 Task: Add The Ryl Co Green Tea to the cart.
Action: Mouse pressed left at (18, 120)
Screenshot: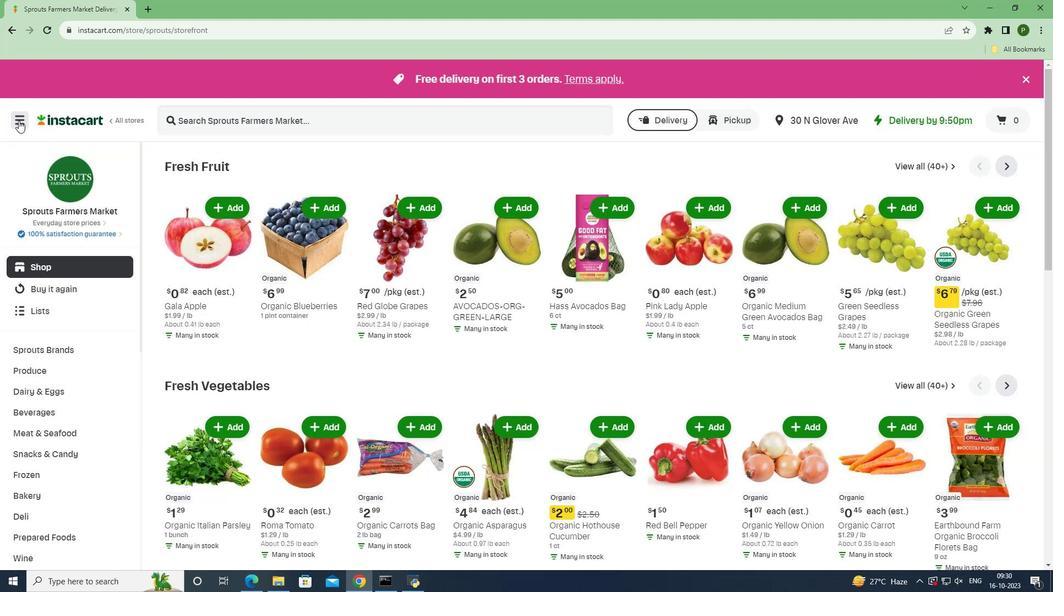 
Action: Mouse moved to (39, 289)
Screenshot: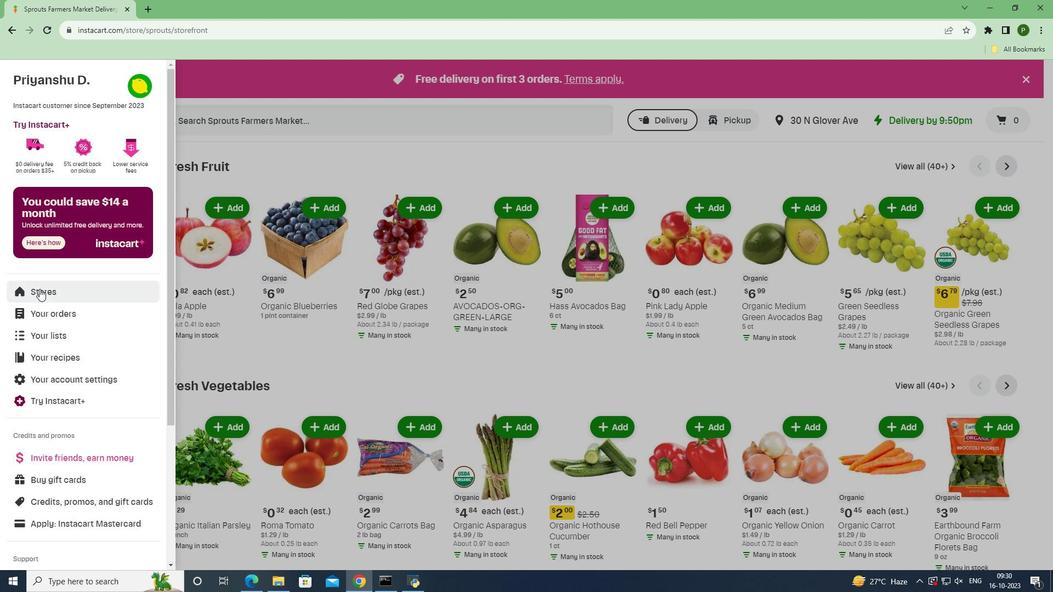
Action: Mouse pressed left at (39, 289)
Screenshot: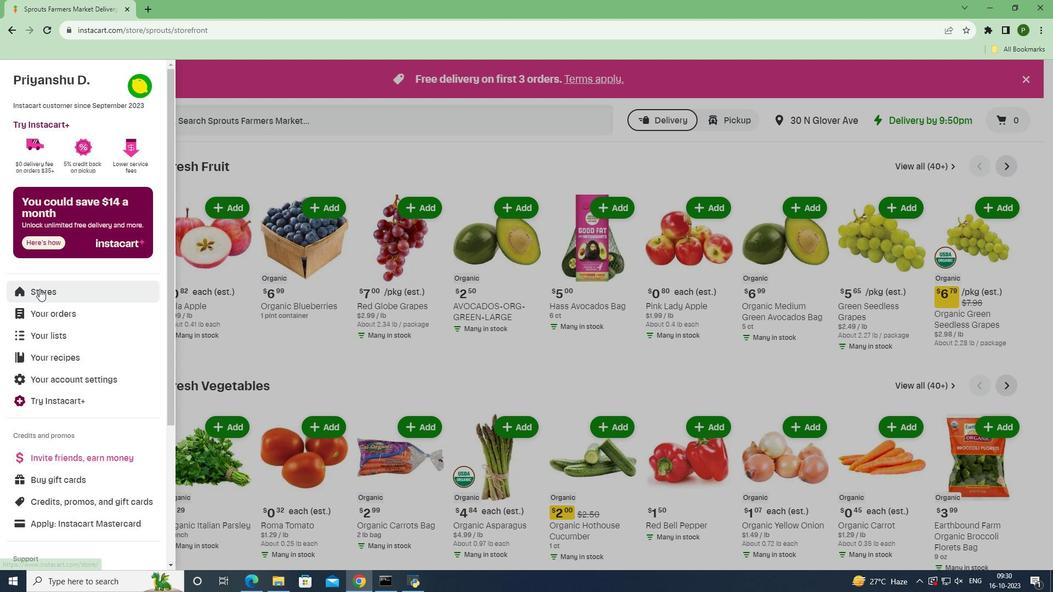 
Action: Mouse moved to (252, 123)
Screenshot: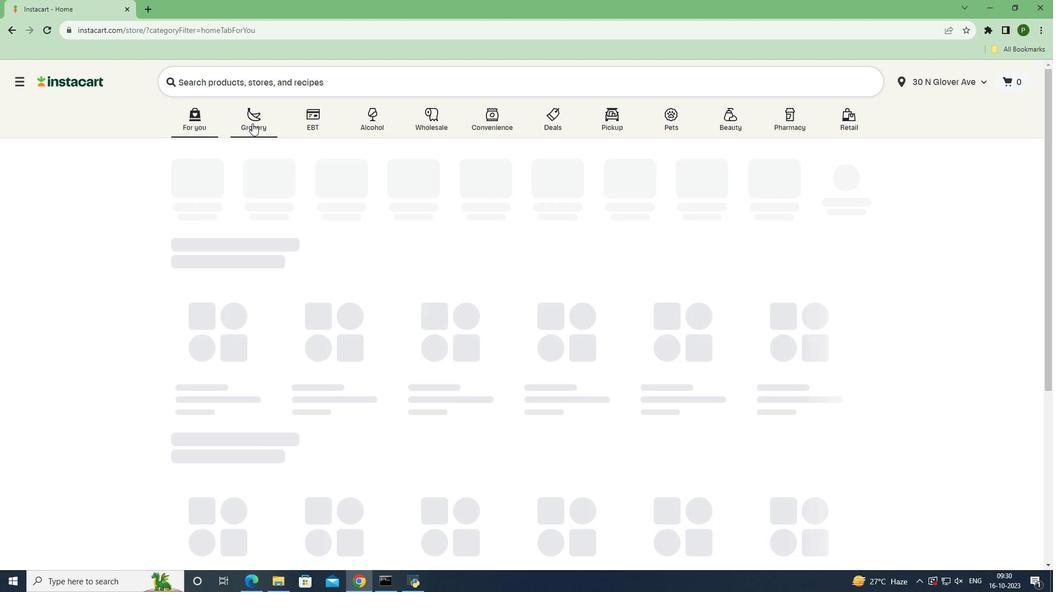 
Action: Mouse pressed left at (252, 123)
Screenshot: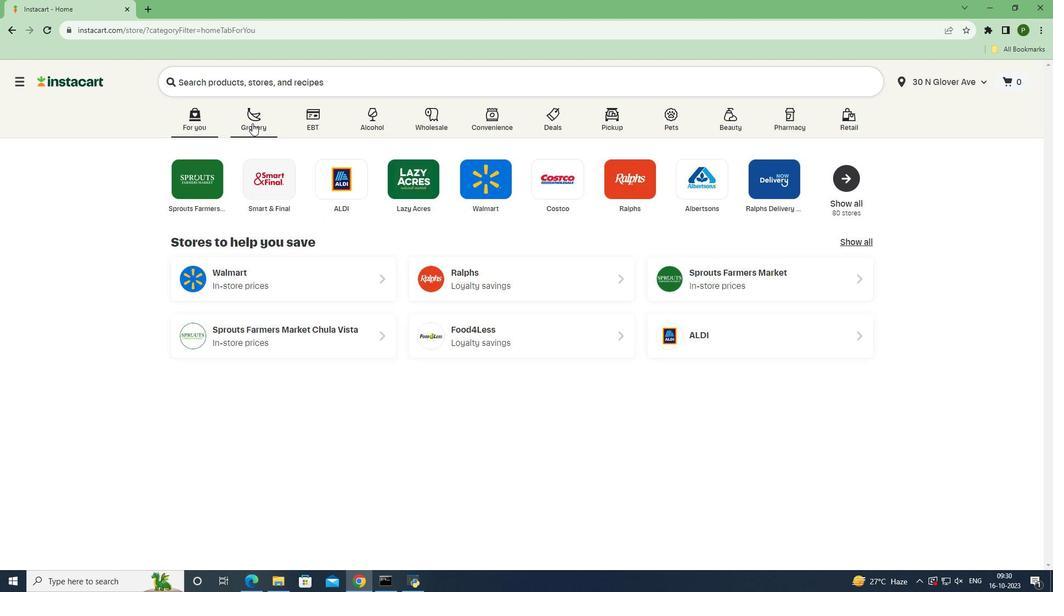 
Action: Mouse moved to (681, 261)
Screenshot: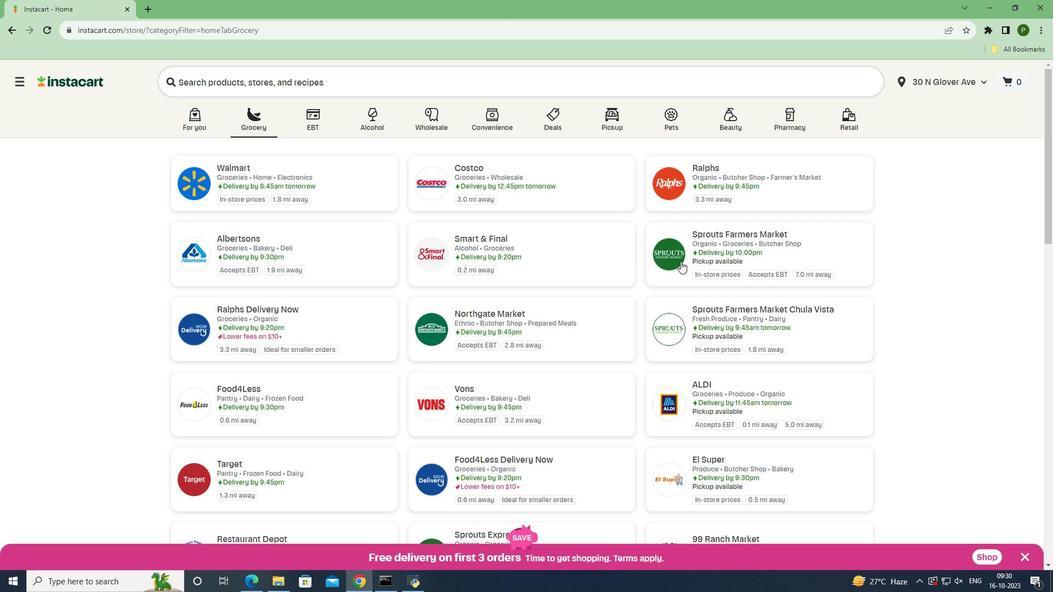 
Action: Mouse pressed left at (681, 261)
Screenshot: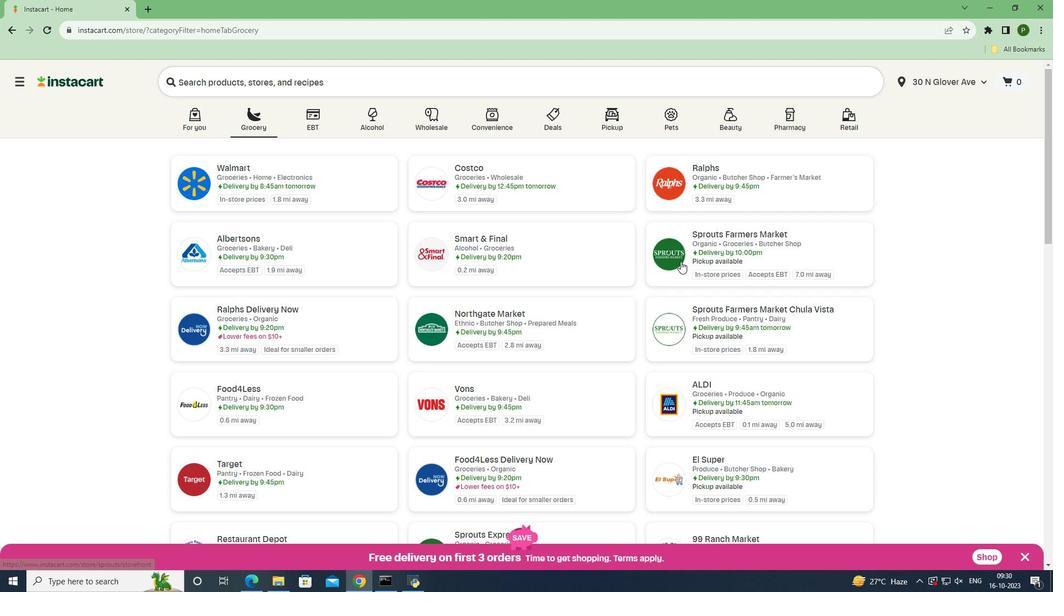 
Action: Mouse moved to (46, 411)
Screenshot: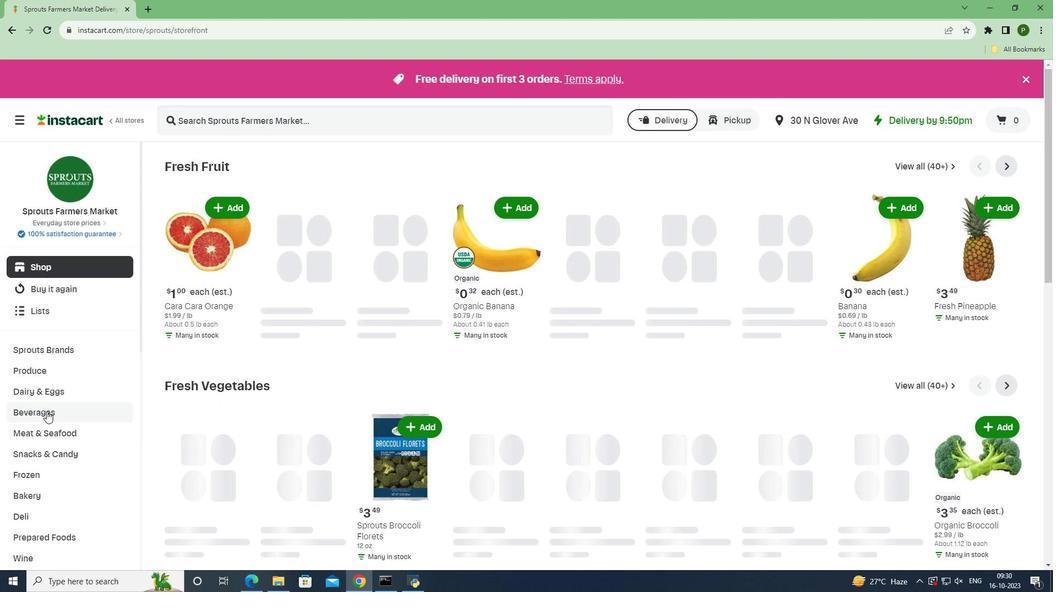 
Action: Mouse pressed left at (46, 411)
Screenshot: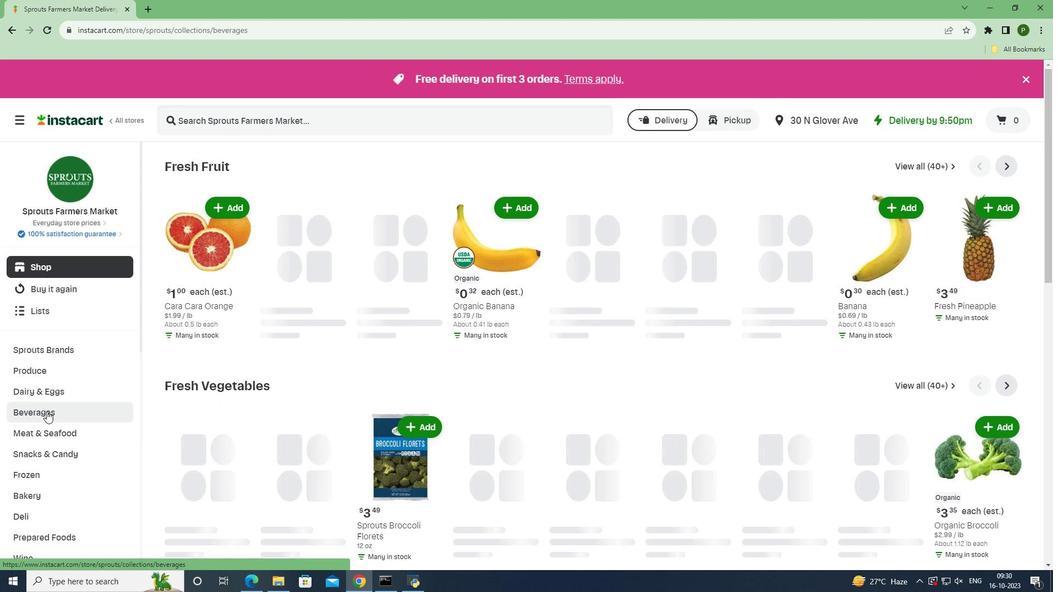 
Action: Mouse moved to (954, 189)
Screenshot: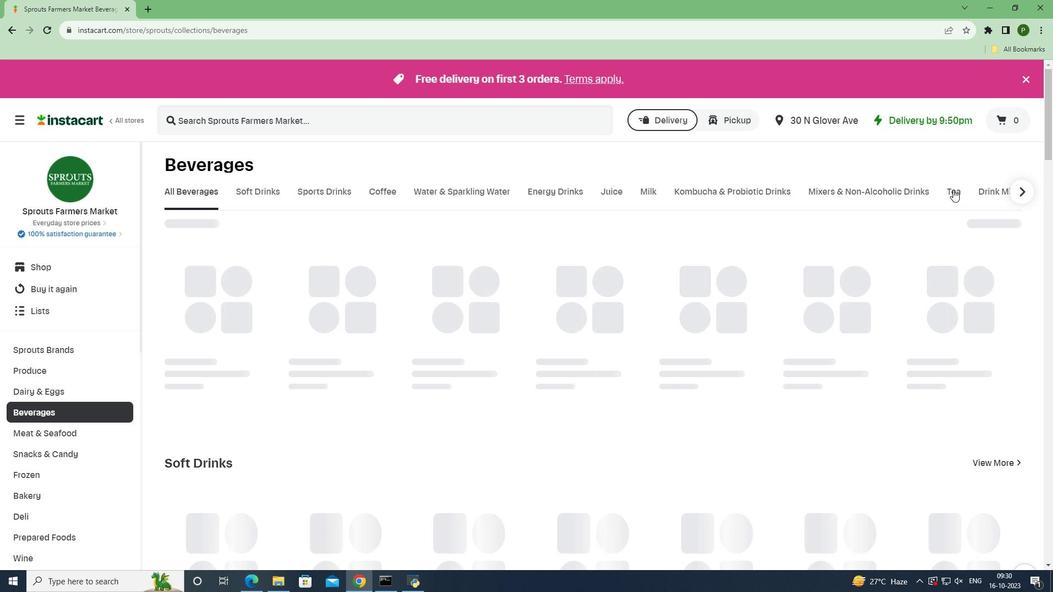 
Action: Mouse pressed left at (954, 189)
Screenshot: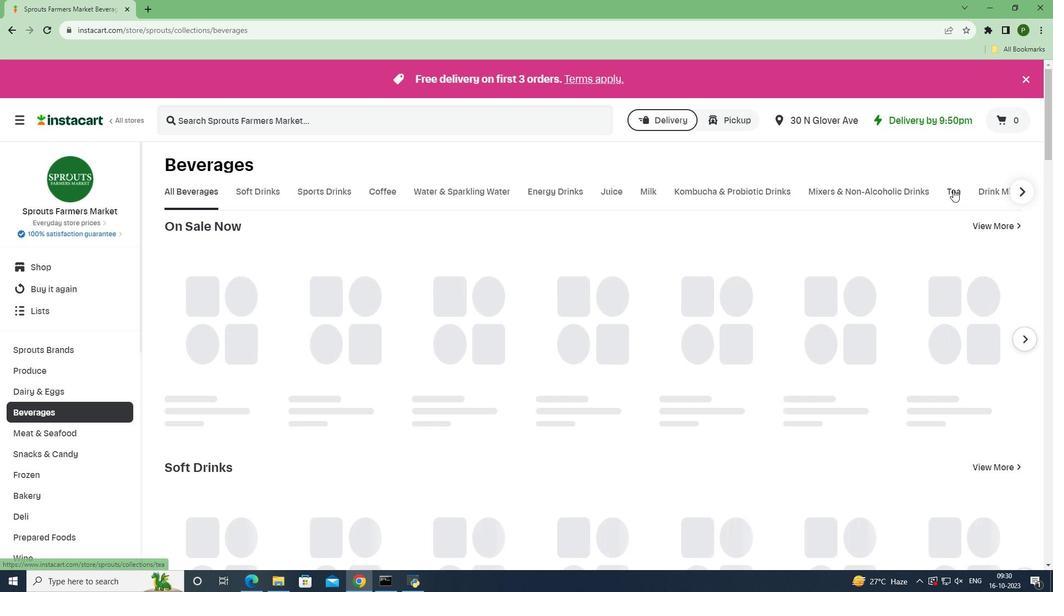 
Action: Mouse moved to (249, 113)
Screenshot: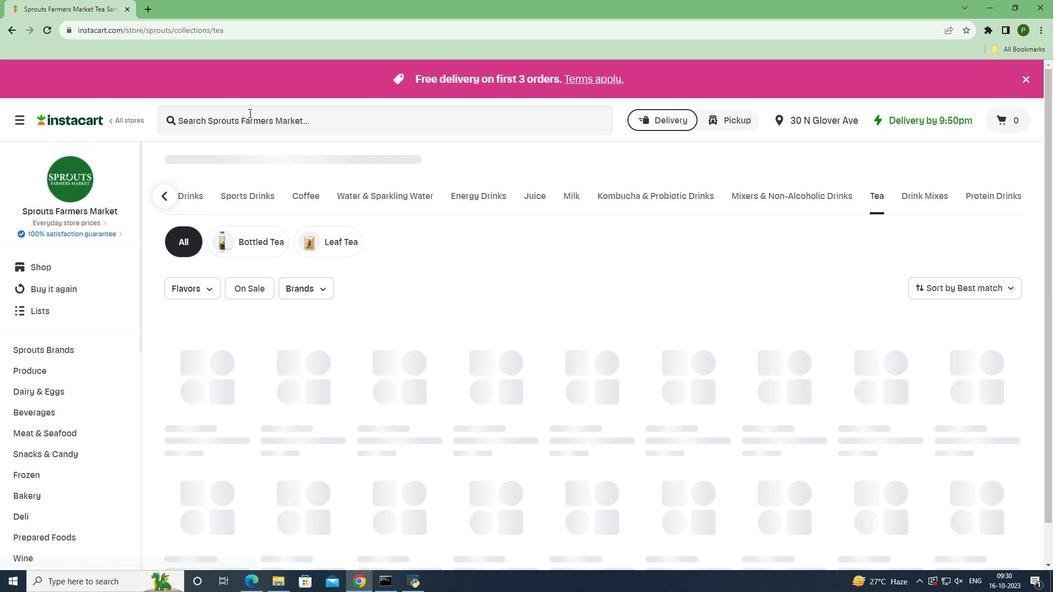 
Action: Mouse pressed left at (249, 113)
Screenshot: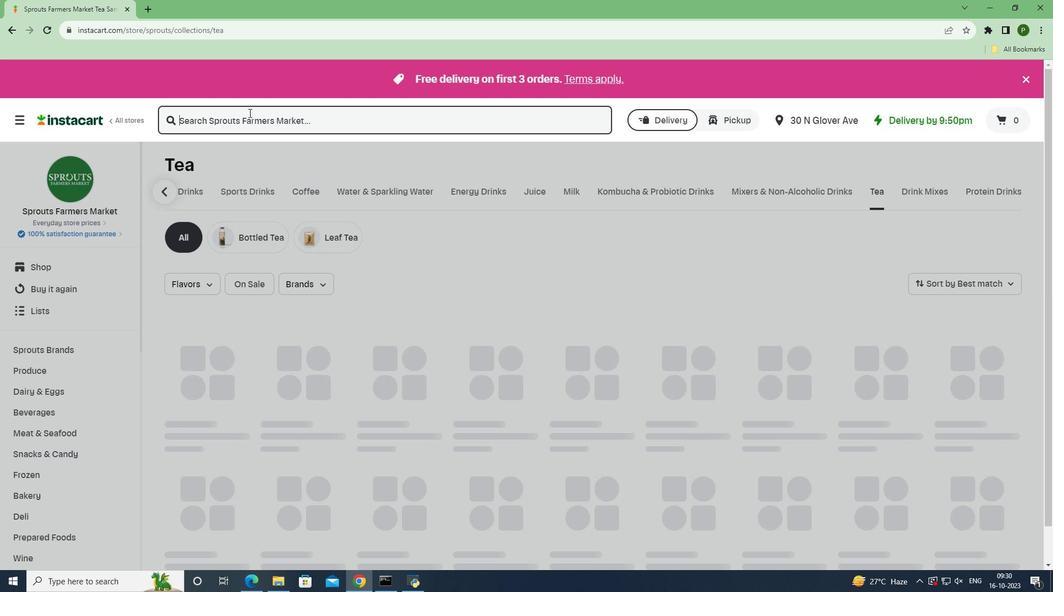 
Action: Key pressed <Key.caps_lock>T<Key.caps_lock>he<Key.space><Key.caps_lock>R<Key.caps_lock>yl<Key.space><Key.caps_lock>C<Key.caps_lock>o<Key.space><Key.caps_lock>G<Key.caps_lock>reen<Key.space><Key.caps_lock>T<Key.caps_lock>ea<Key.enter>
Screenshot: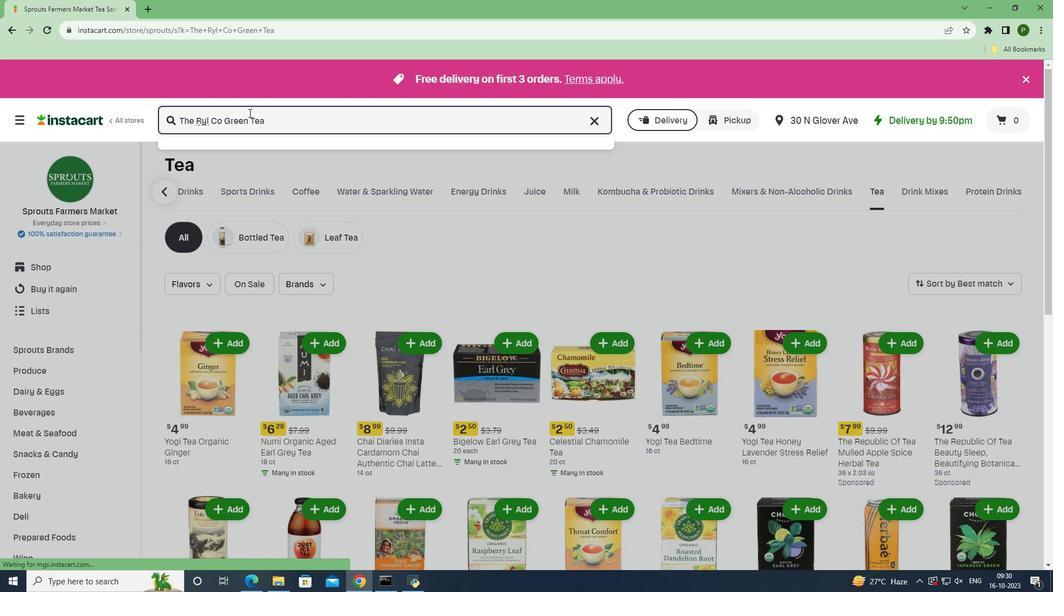 
Action: Mouse moved to (649, 234)
Screenshot: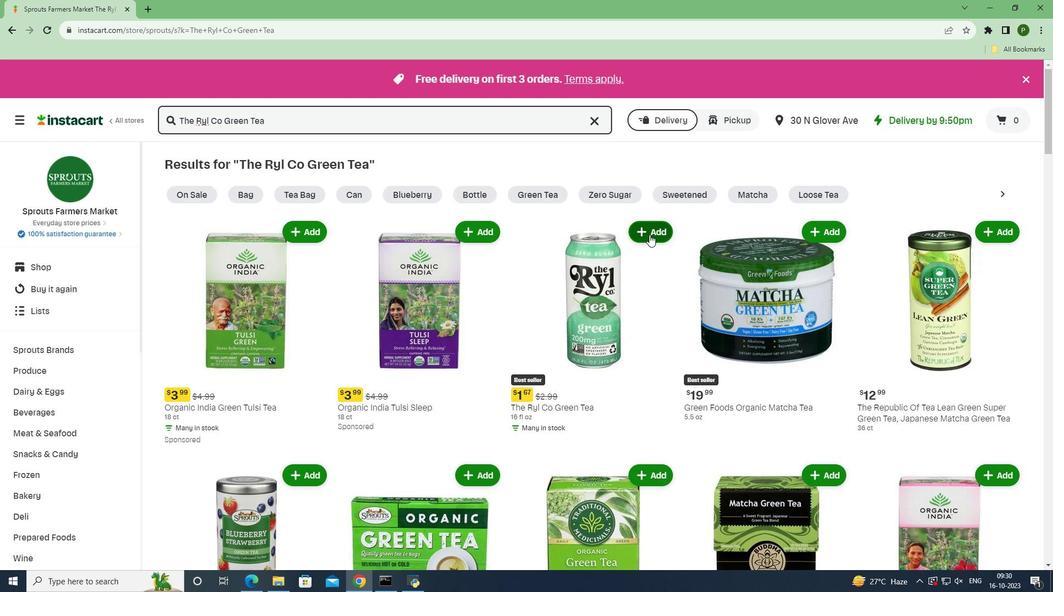 
Action: Mouse pressed left at (649, 234)
Screenshot: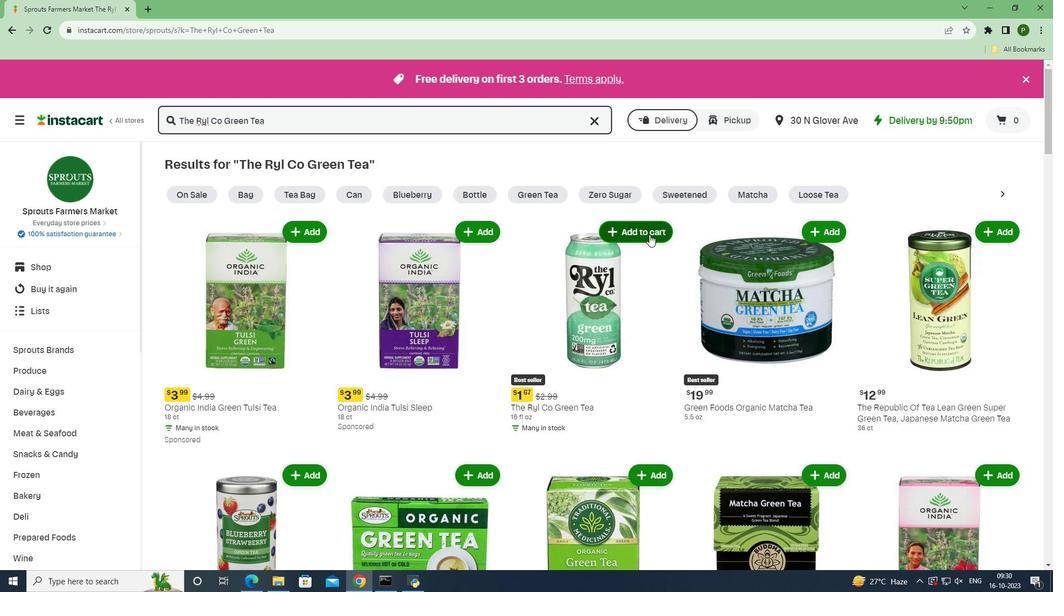 
Action: Mouse moved to (653, 296)
Screenshot: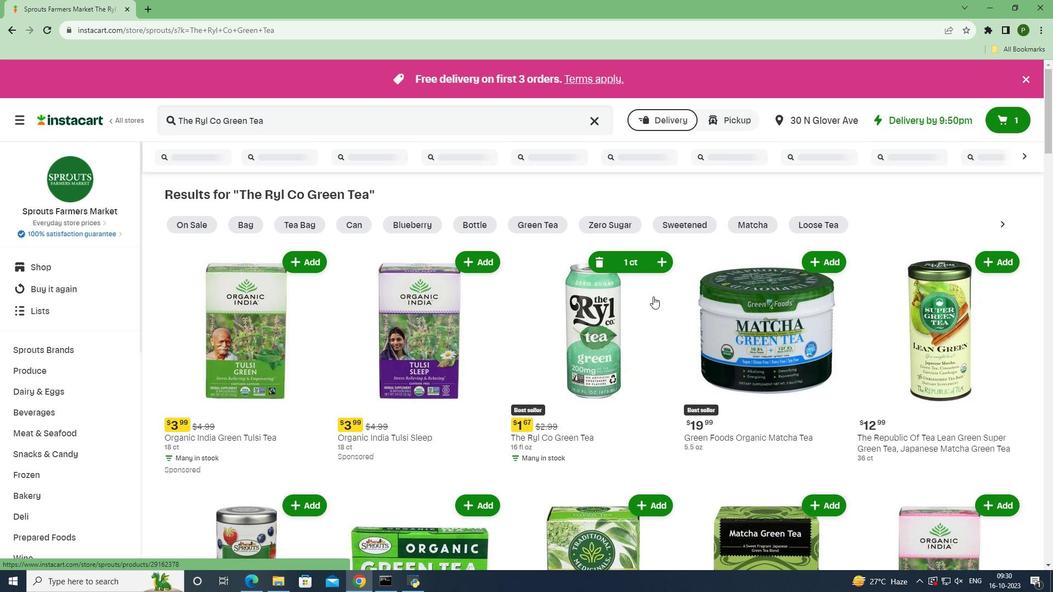 
